 Task: Choose "prefer not to say" as the gender.
Action: Mouse moved to (454, 256)
Screenshot: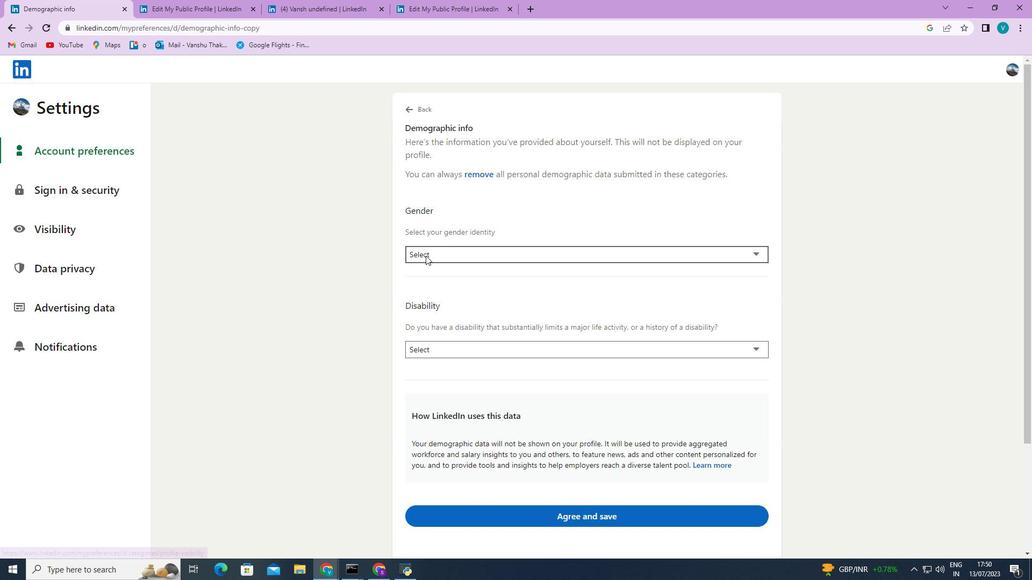 
Action: Mouse pressed left at (454, 256)
Screenshot: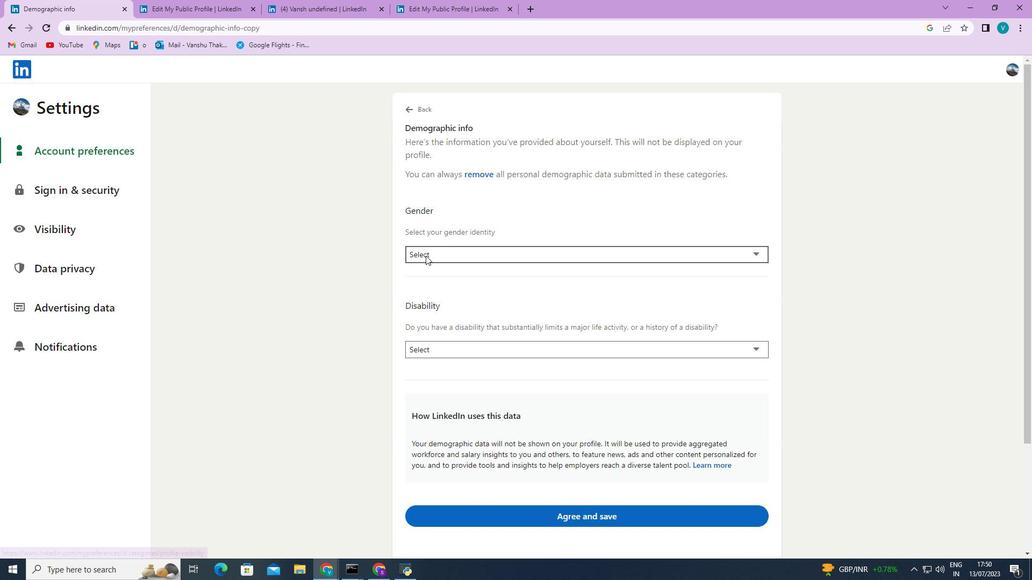 
Action: Mouse moved to (451, 311)
Screenshot: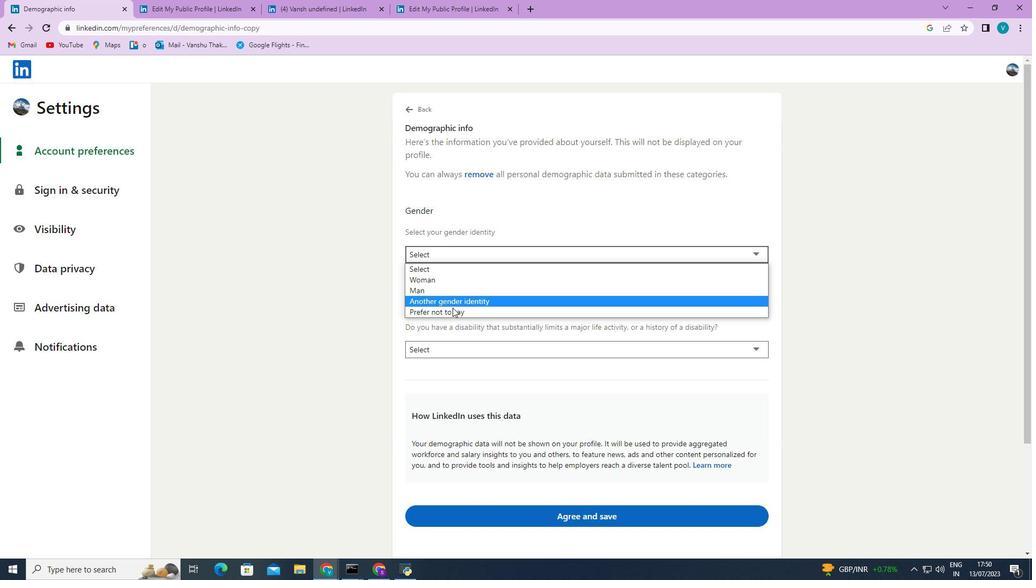 
Action: Mouse pressed left at (451, 311)
Screenshot: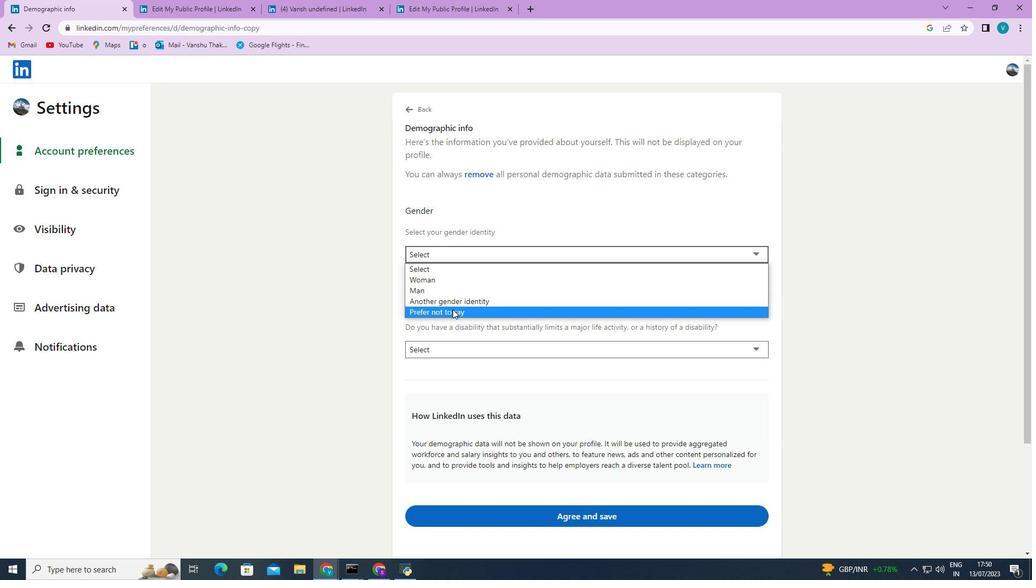 
